 Task: View the list of all the objects and fields in the database from the search manager
Action: Mouse moved to (142, 275)
Screenshot: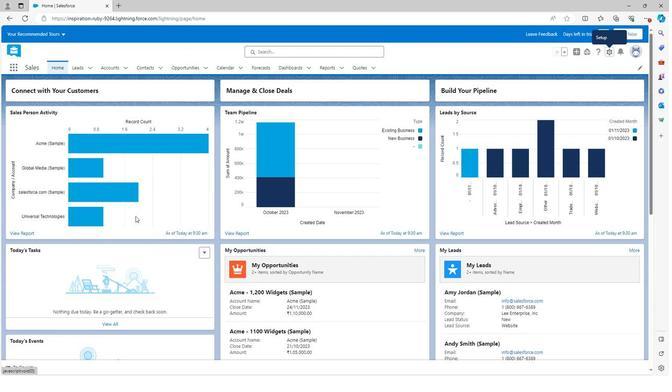 
Action: Mouse scrolled (142, 275) with delta (0, 0)
Screenshot: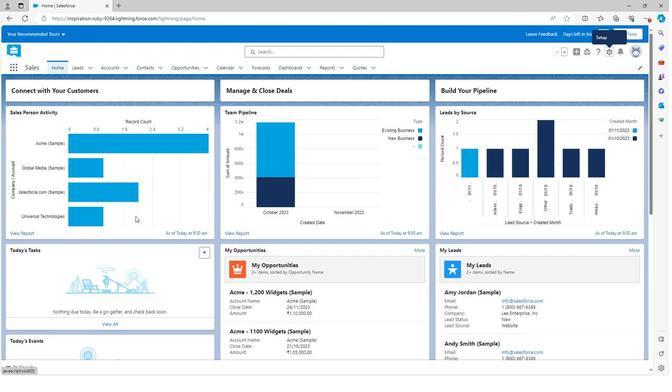 
Action: Mouse scrolled (142, 275) with delta (0, 0)
Screenshot: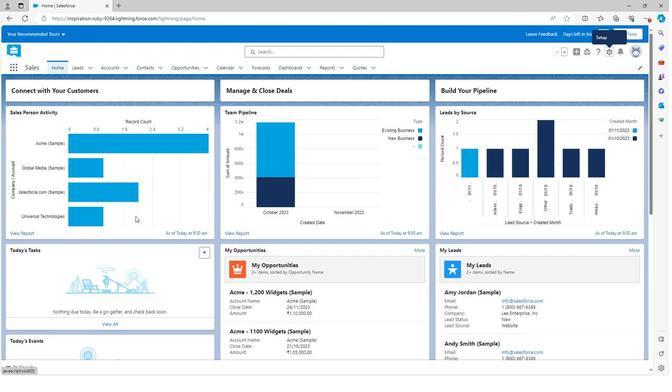 
Action: Mouse scrolled (142, 275) with delta (0, 0)
Screenshot: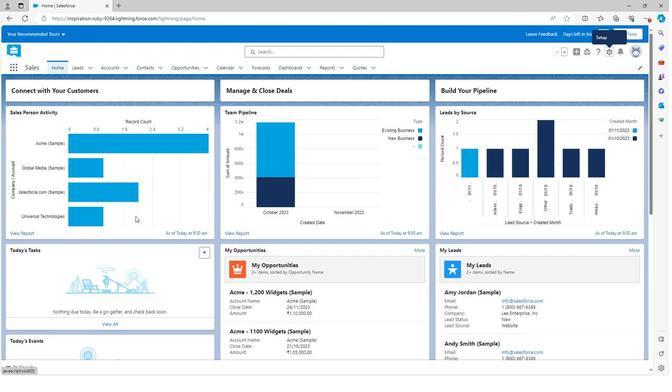 
Action: Mouse moved to (142, 270)
Screenshot: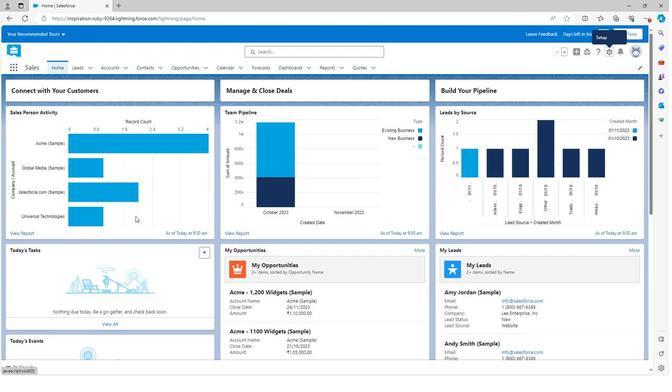 
Action: Mouse scrolled (142, 270) with delta (0, 0)
Screenshot: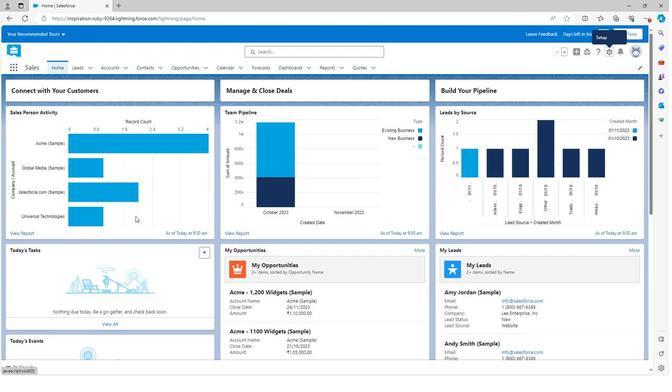 
Action: Mouse scrolled (142, 270) with delta (0, 0)
Screenshot: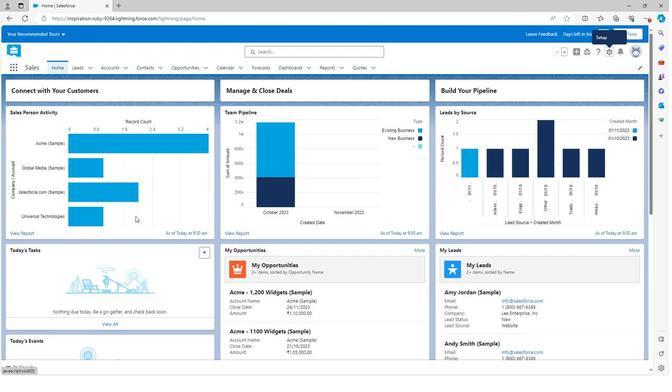 
Action: Mouse scrolled (142, 270) with delta (0, 0)
Screenshot: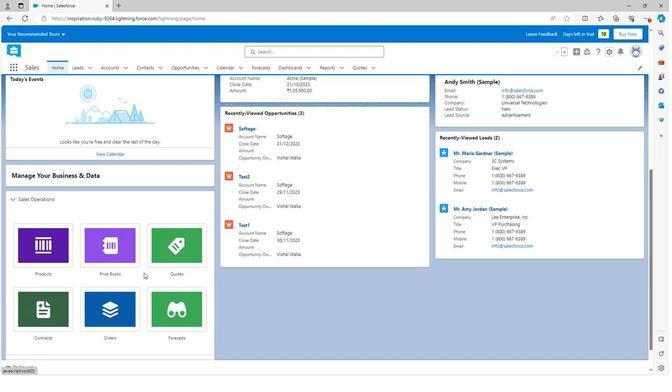 
Action: Mouse scrolled (142, 270) with delta (0, 0)
Screenshot: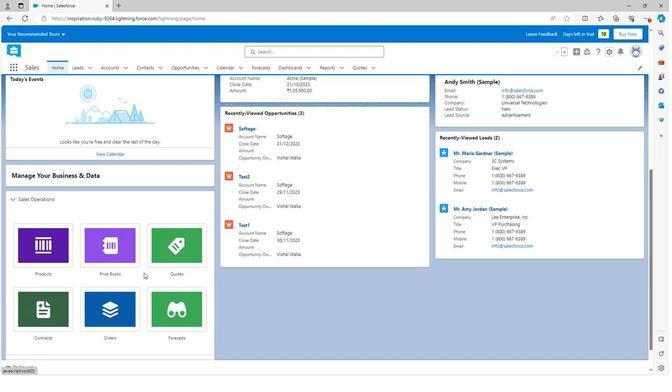 
Action: Mouse scrolled (142, 270) with delta (0, 0)
Screenshot: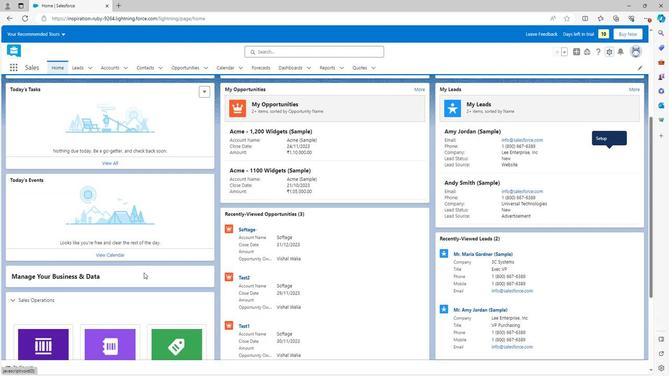 
Action: Mouse scrolled (142, 270) with delta (0, 0)
Screenshot: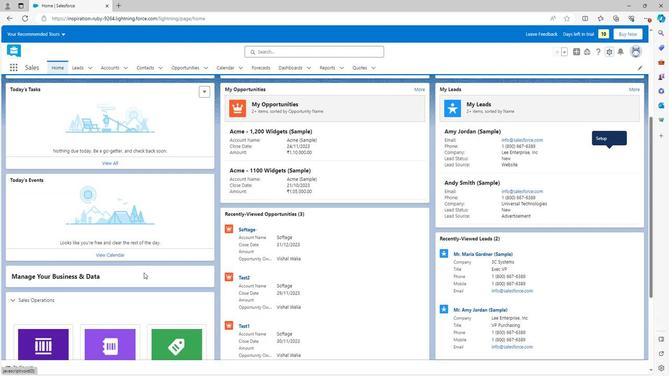 
Action: Mouse scrolled (142, 270) with delta (0, 0)
Screenshot: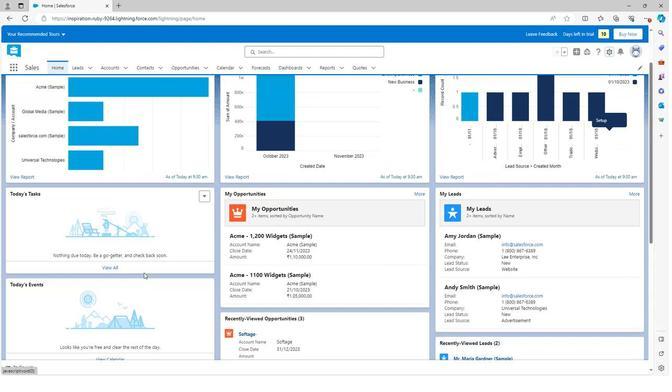 
Action: Mouse scrolled (142, 270) with delta (0, 0)
Screenshot: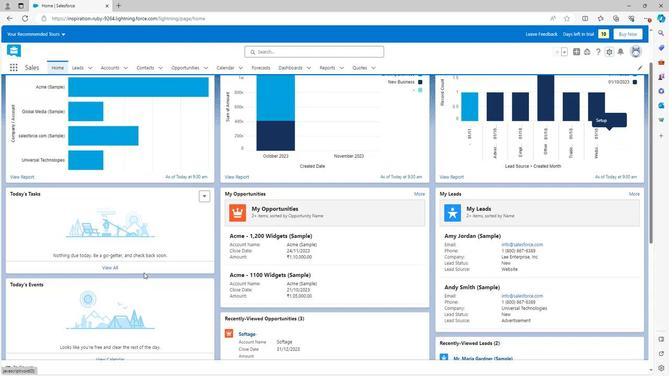 
Action: Mouse scrolled (142, 270) with delta (0, 0)
Screenshot: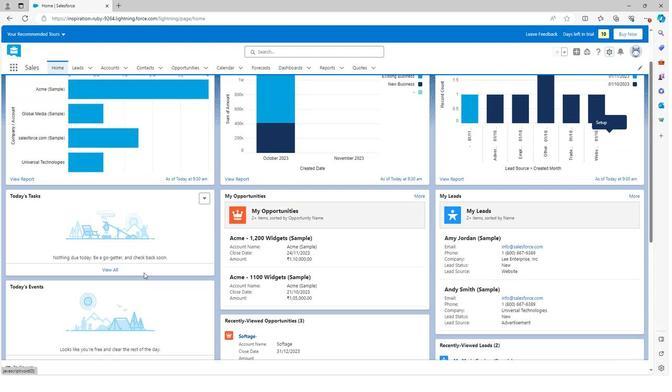 
Action: Mouse moved to (595, 61)
Screenshot: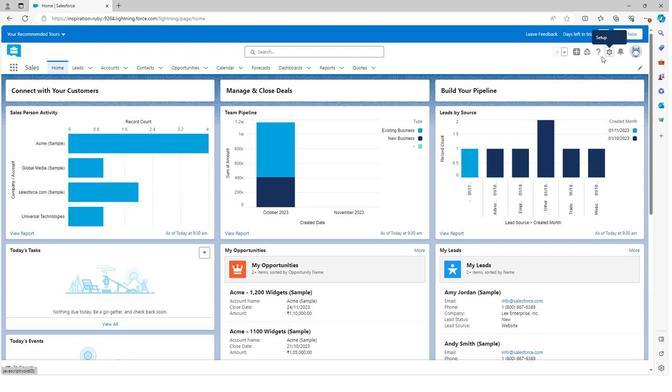 
Action: Mouse pressed left at (595, 61)
Screenshot: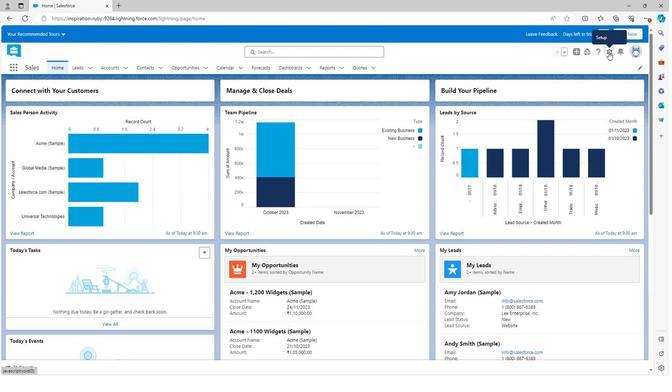 
Action: Mouse moved to (562, 78)
Screenshot: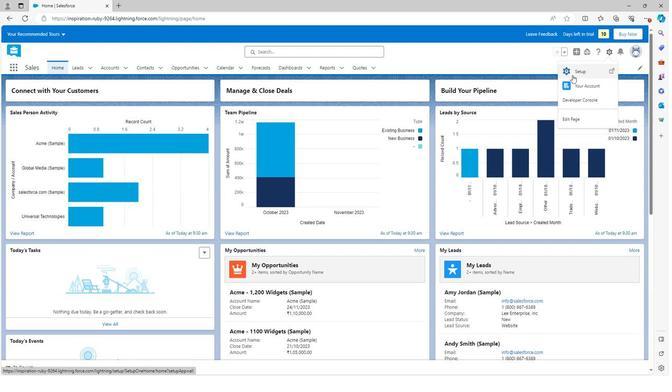 
Action: Mouse pressed left at (562, 78)
Screenshot: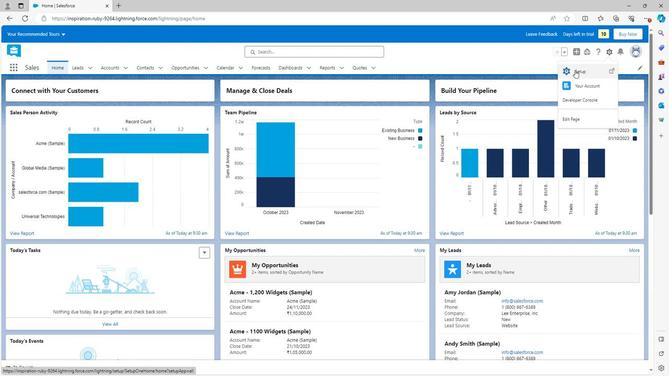 
Action: Mouse moved to (11, 279)
Screenshot: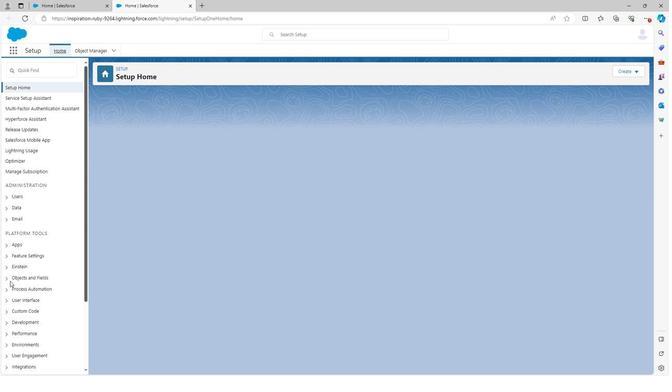 
Action: Mouse scrolled (11, 278) with delta (0, 0)
Screenshot: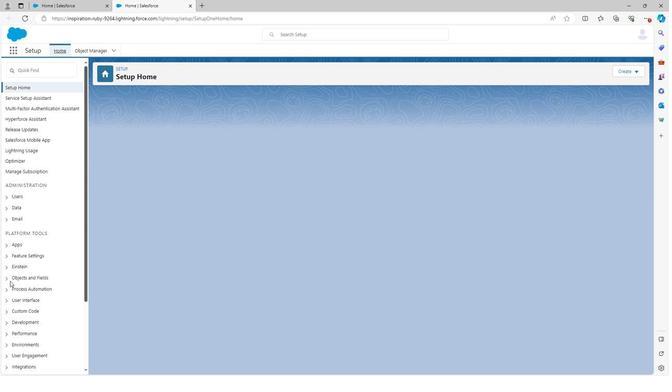 
Action: Mouse scrolled (11, 278) with delta (0, 0)
Screenshot: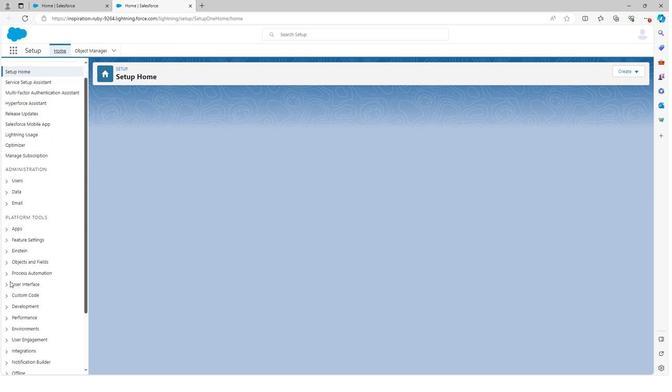 
Action: Mouse moved to (8, 198)
Screenshot: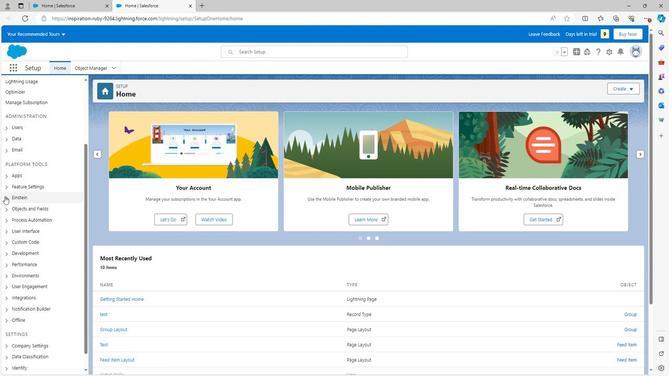 
Action: Mouse pressed left at (8, 198)
Screenshot: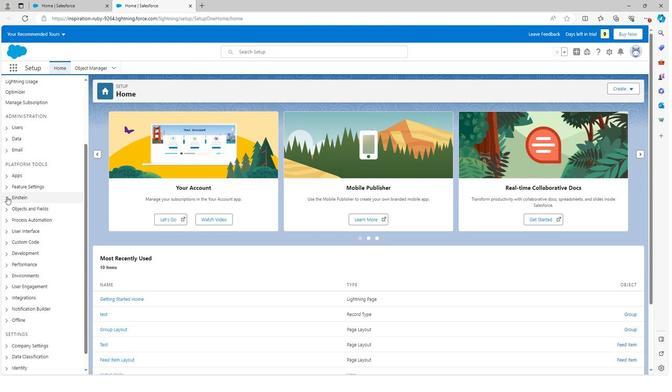 
Action: Mouse moved to (15, 241)
Screenshot: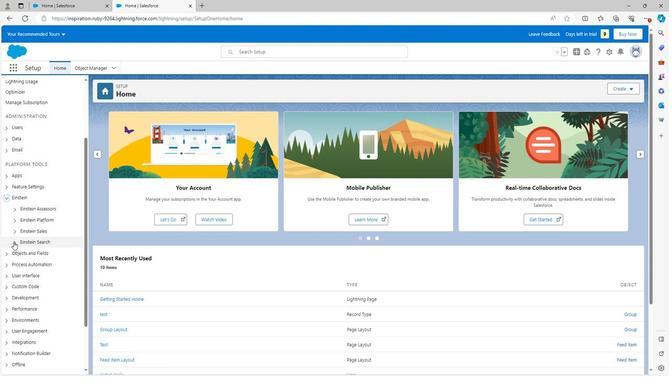 
Action: Mouse pressed left at (15, 241)
Screenshot: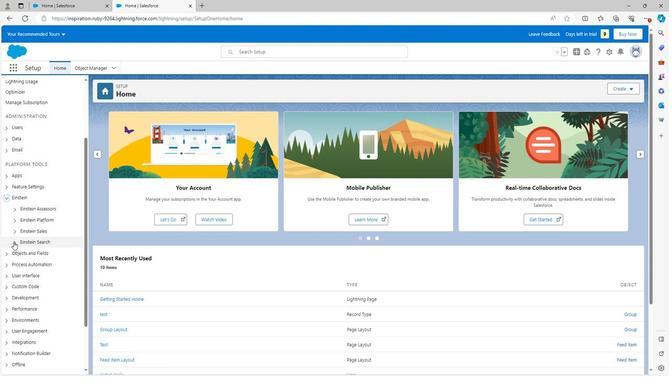 
Action: Mouse moved to (34, 278)
Screenshot: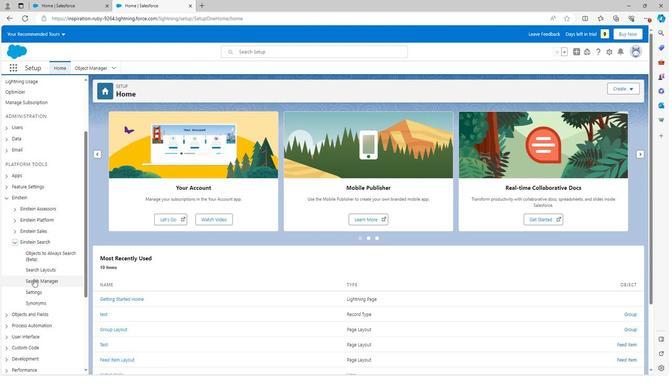 
Action: Mouse pressed left at (34, 278)
Screenshot: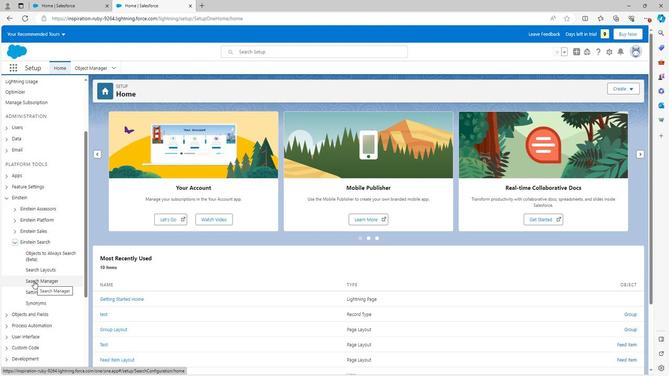 
Action: Mouse moved to (617, 193)
Screenshot: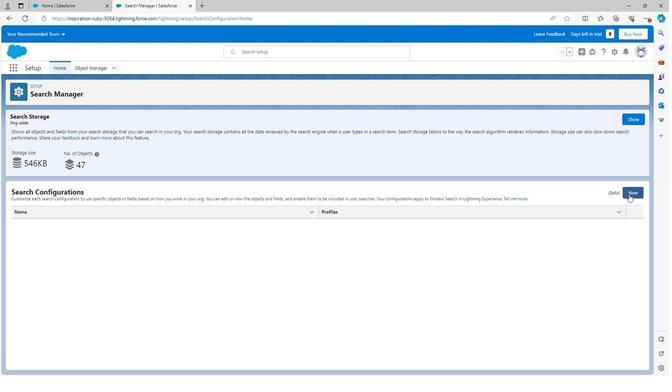 
Action: Mouse pressed left at (617, 193)
Screenshot: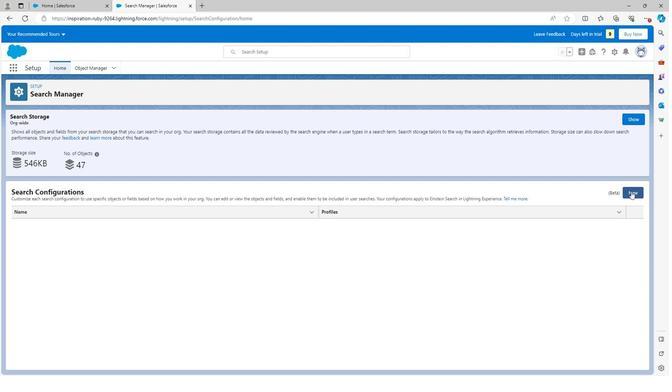 
Action: Mouse moved to (217, 137)
Screenshot: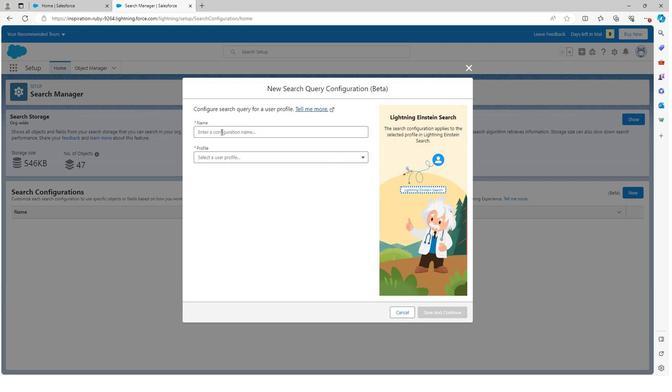 
Action: Mouse pressed left at (217, 137)
Screenshot: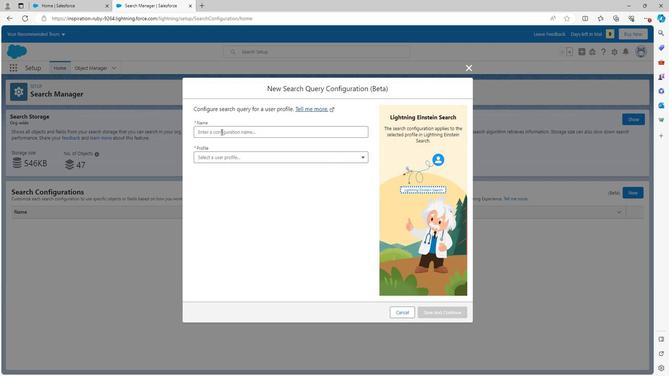 
Action: Mouse moved to (213, 161)
Screenshot: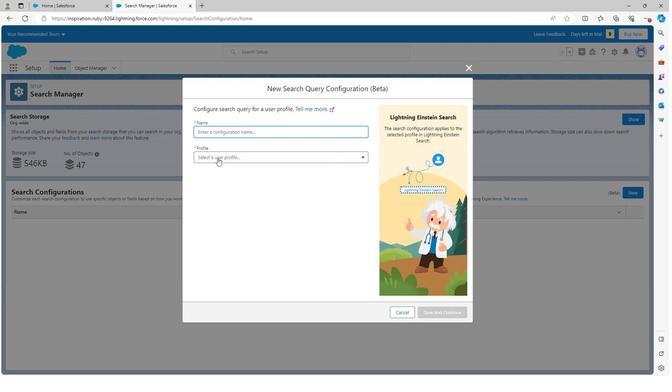 
Action: Mouse pressed left at (213, 161)
Screenshot: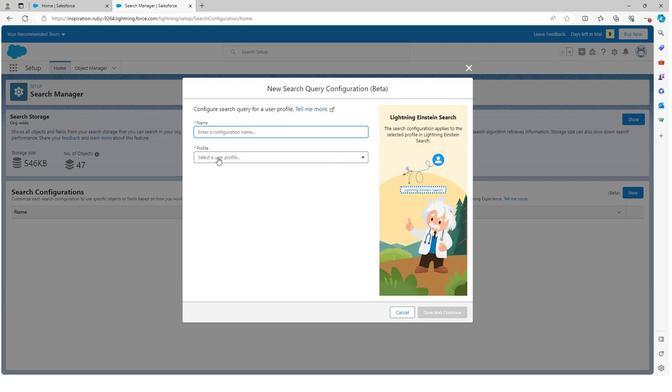 
Action: Mouse moved to (211, 166)
Screenshot: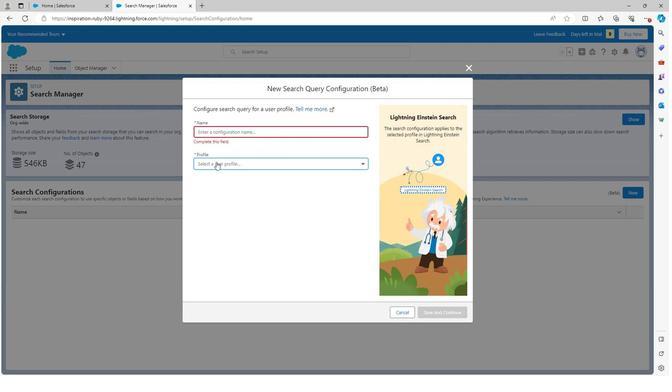 
Action: Mouse pressed left at (211, 166)
Screenshot: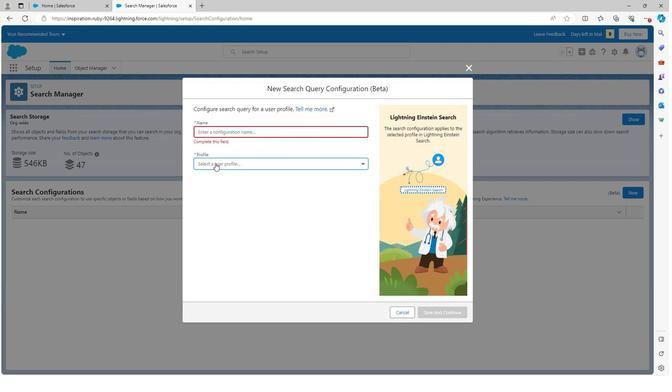 
Action: Mouse moved to (216, 188)
Screenshot: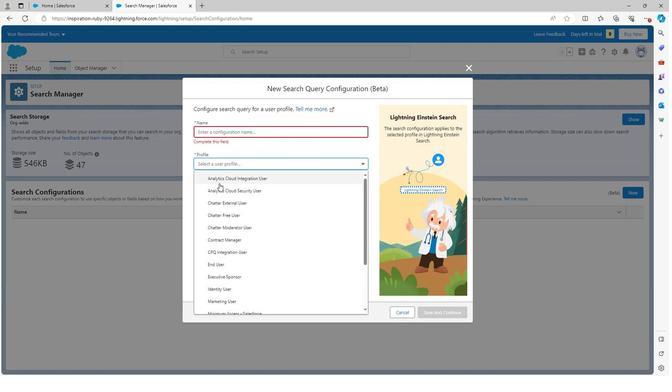 
Action: Mouse pressed left at (216, 188)
Screenshot: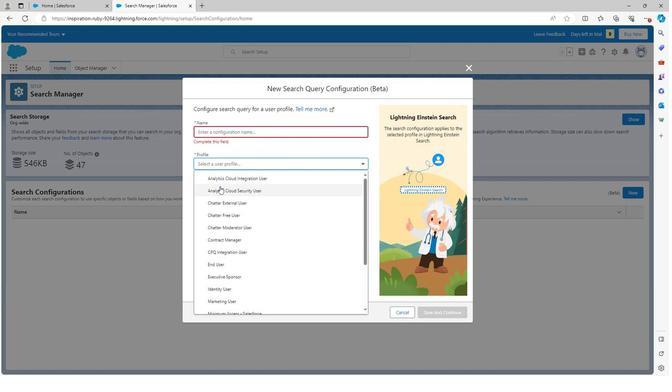 
Action: Mouse moved to (257, 188)
Screenshot: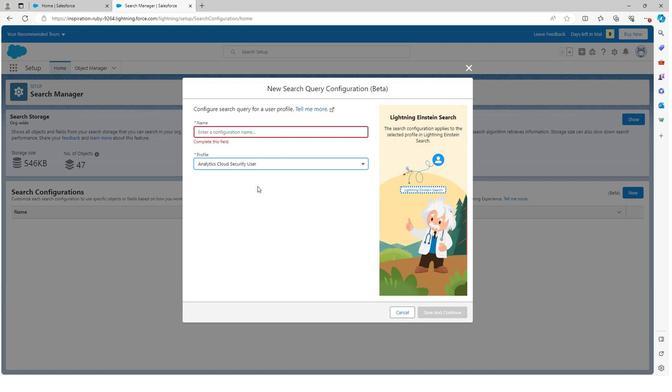 
Action: Mouse pressed left at (257, 188)
Screenshot: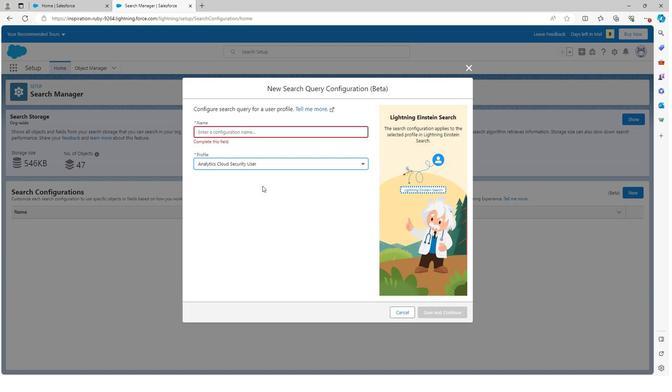 
Action: Mouse moved to (456, 74)
Screenshot: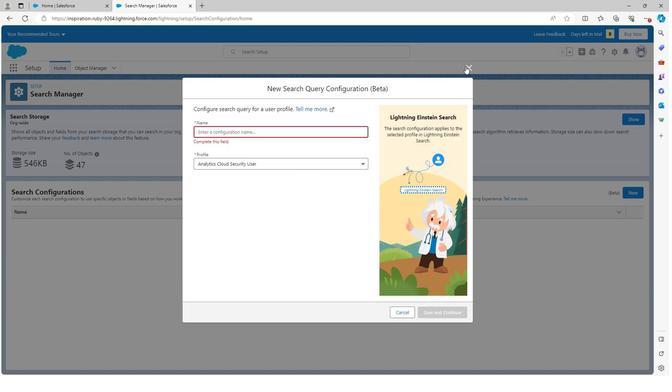 
Action: Mouse pressed left at (456, 74)
Screenshot: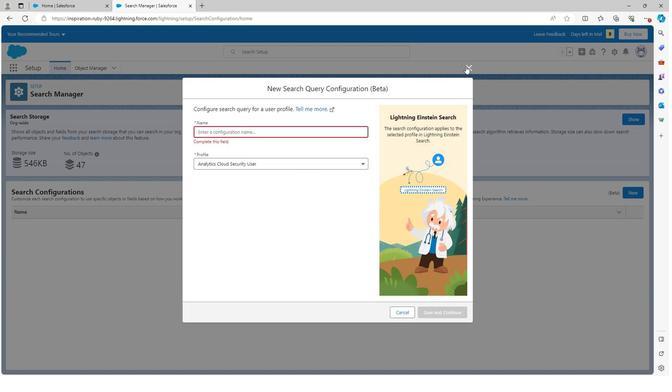 
Action: Mouse moved to (297, 173)
Screenshot: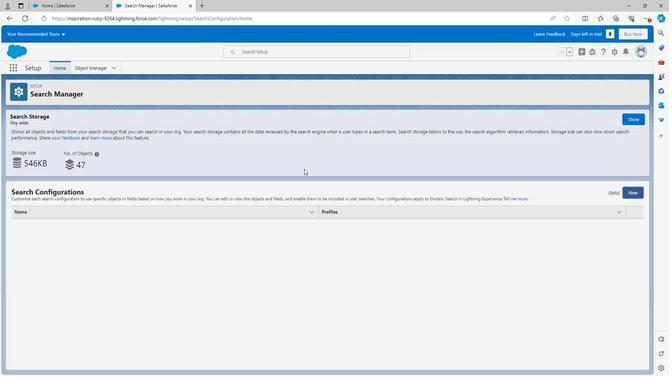 
